 Task: Select a random emoji from food & drink.
Action: Mouse moved to (478, 126)
Screenshot: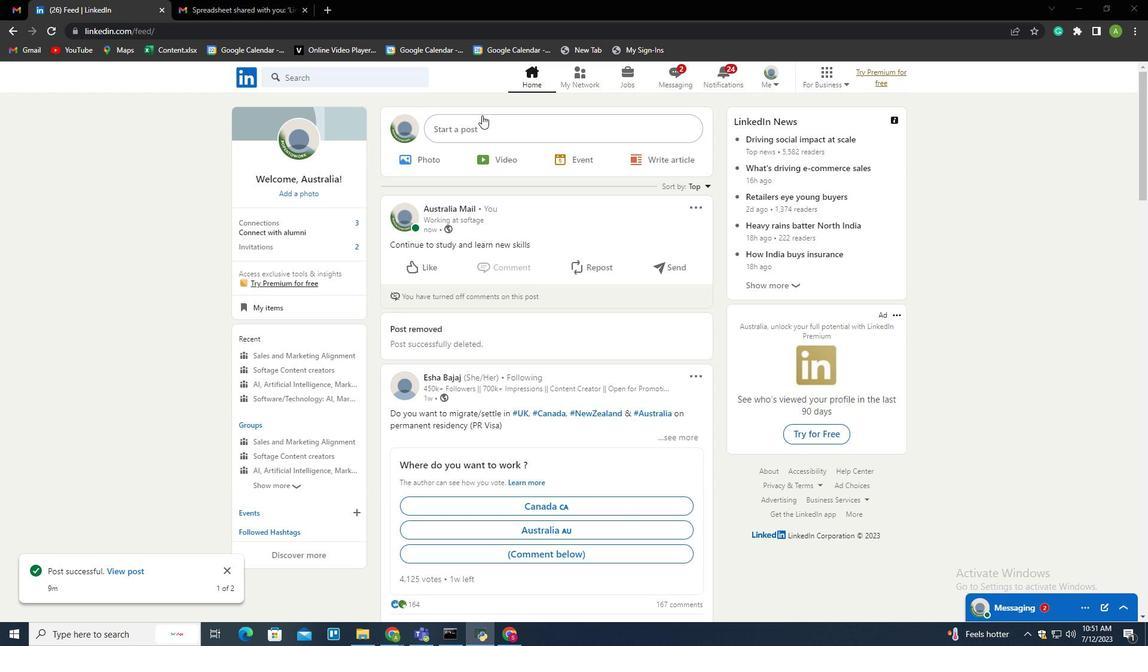 
Action: Mouse pressed left at (478, 126)
Screenshot: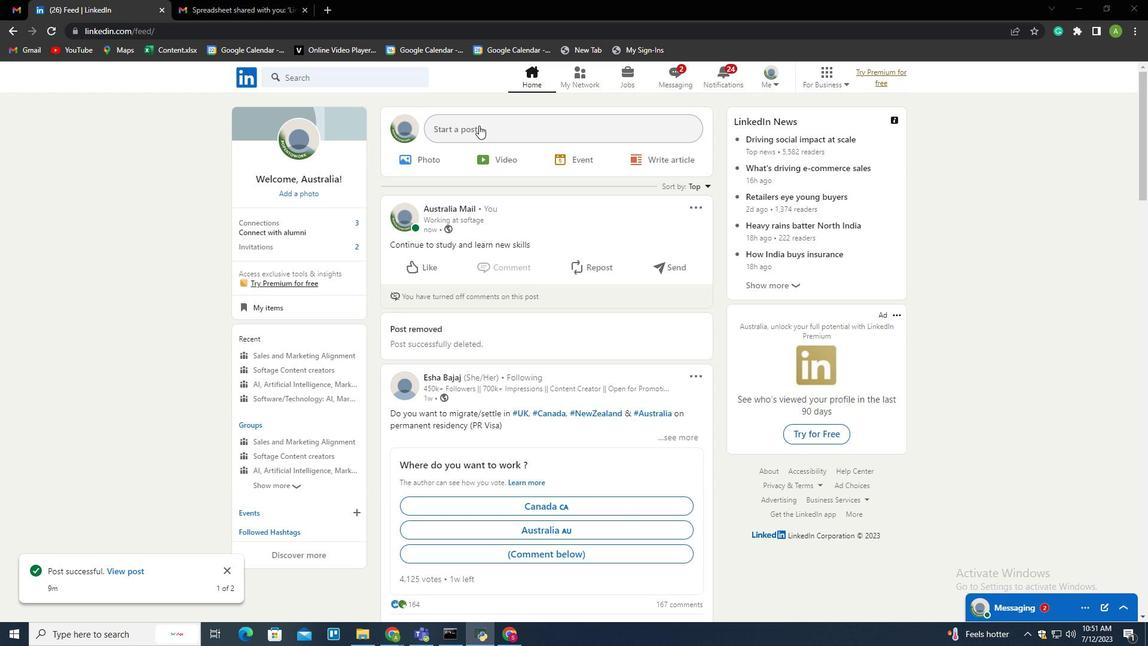 
Action: Mouse moved to (375, 324)
Screenshot: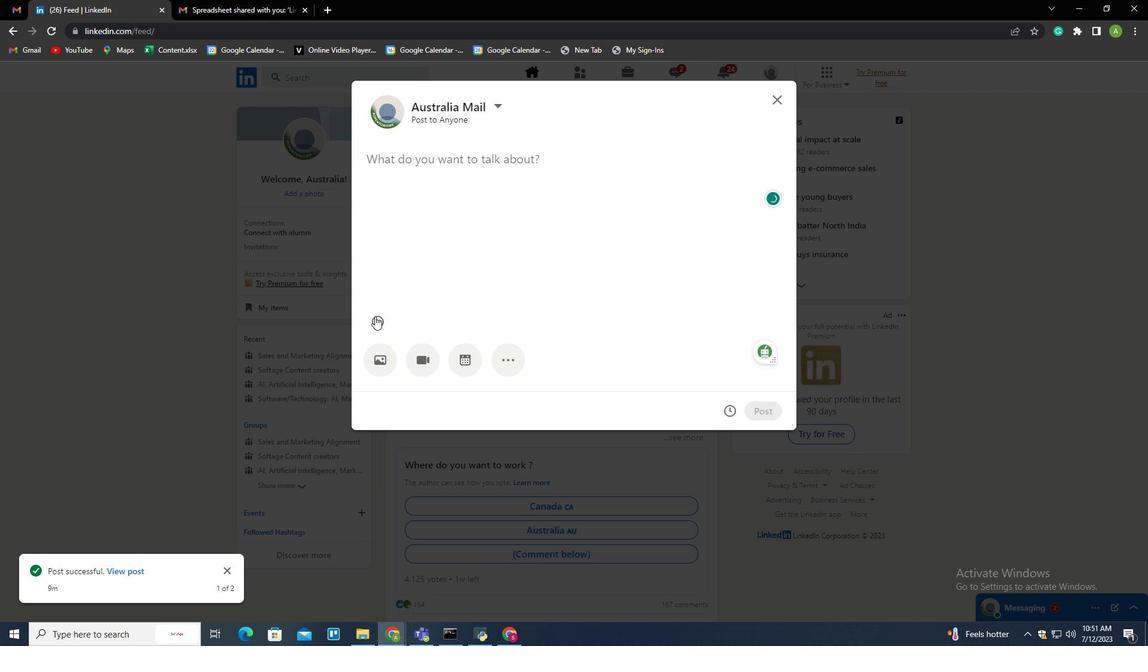 
Action: Mouse pressed left at (375, 324)
Screenshot: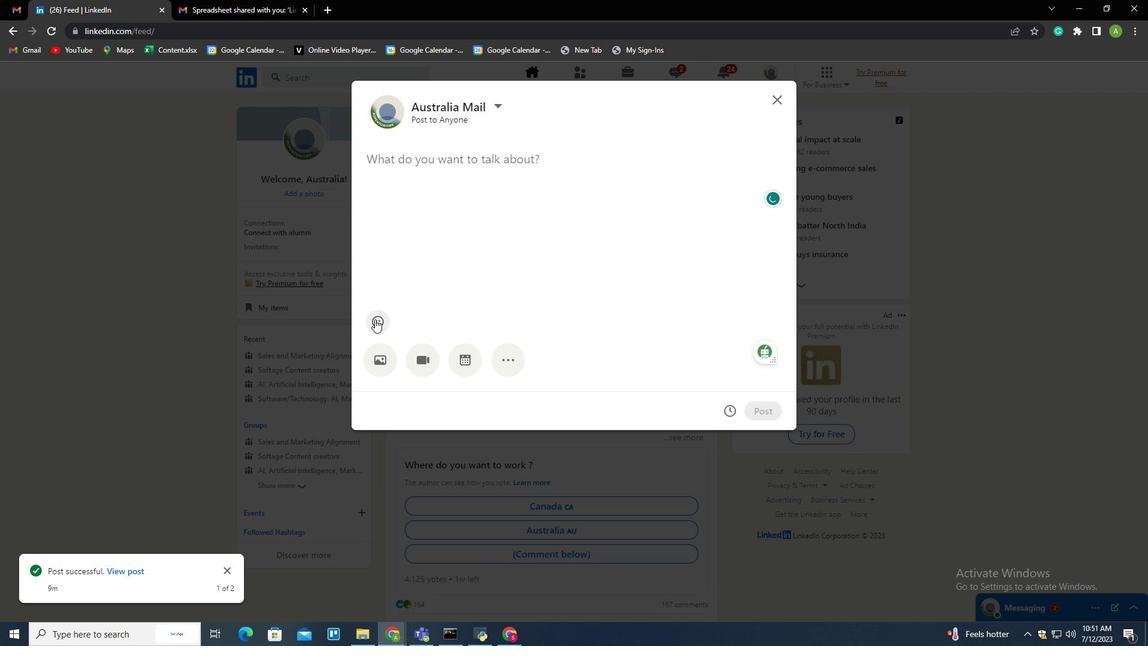 
Action: Mouse moved to (350, 379)
Screenshot: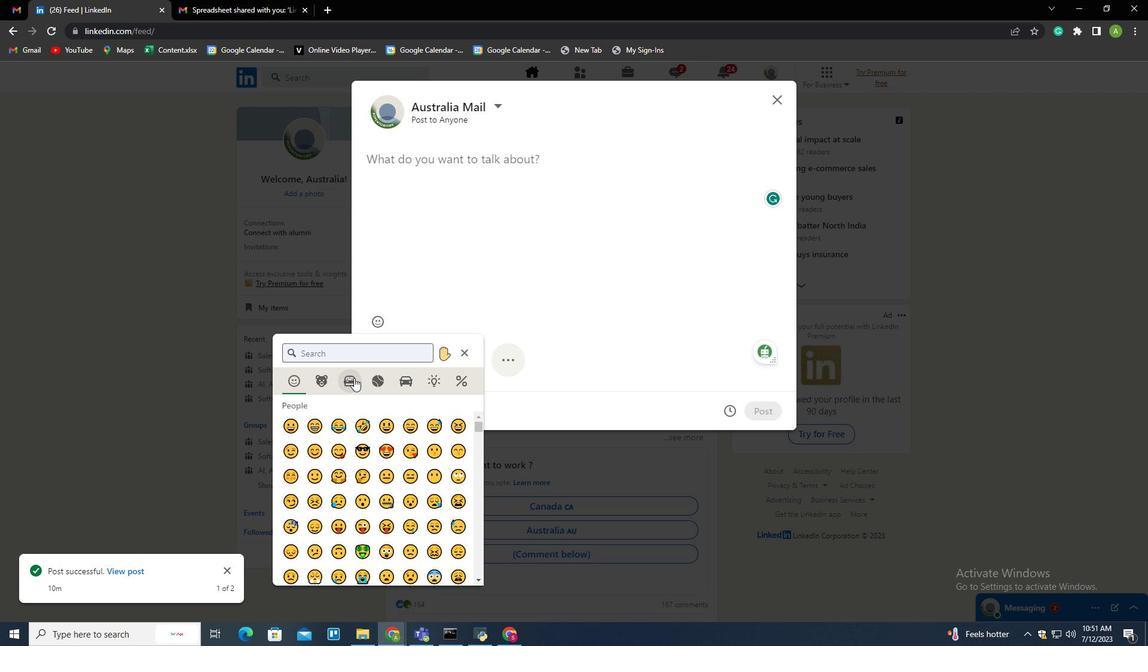 
Action: Mouse pressed left at (350, 379)
Screenshot: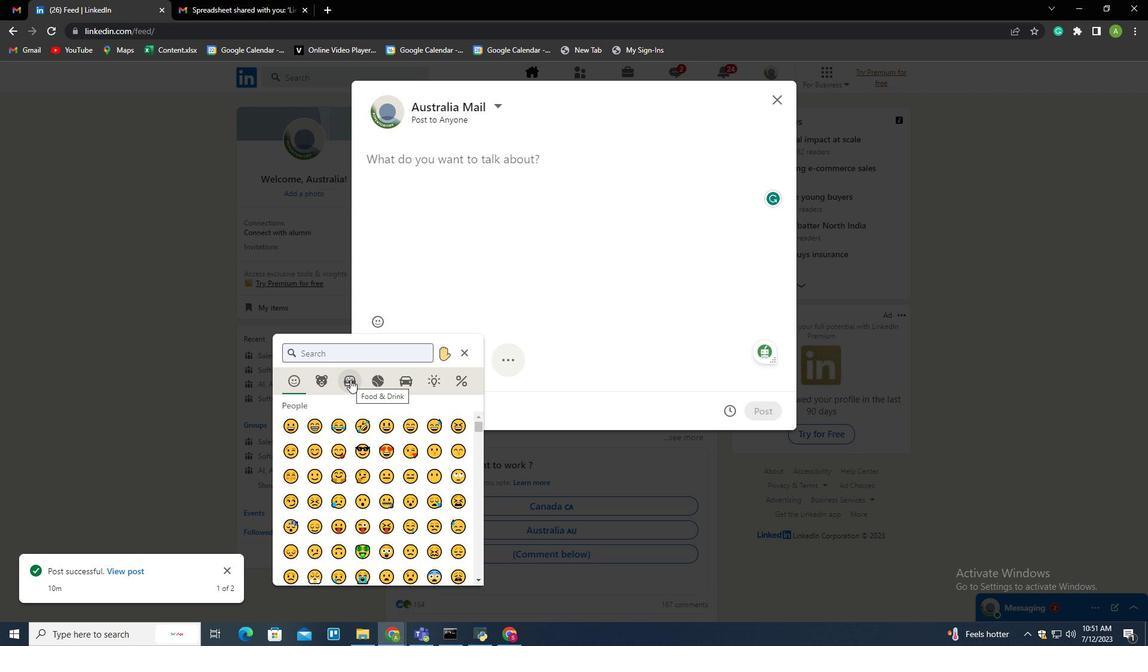
Action: Mouse moved to (288, 432)
Screenshot: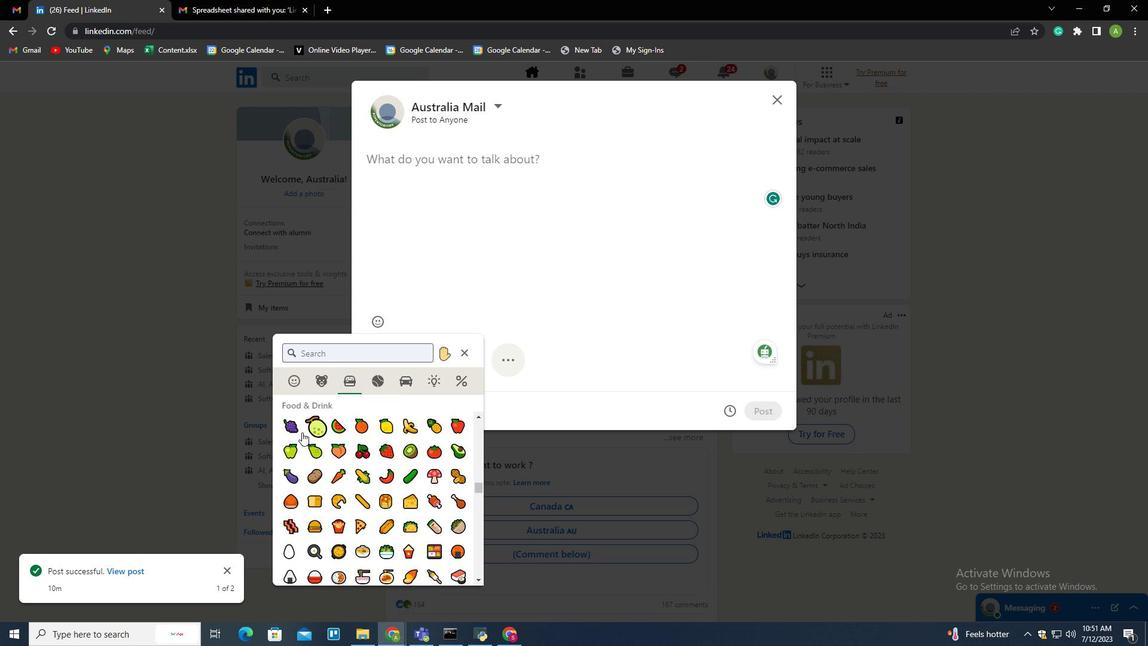 
Action: Mouse pressed left at (288, 432)
Screenshot: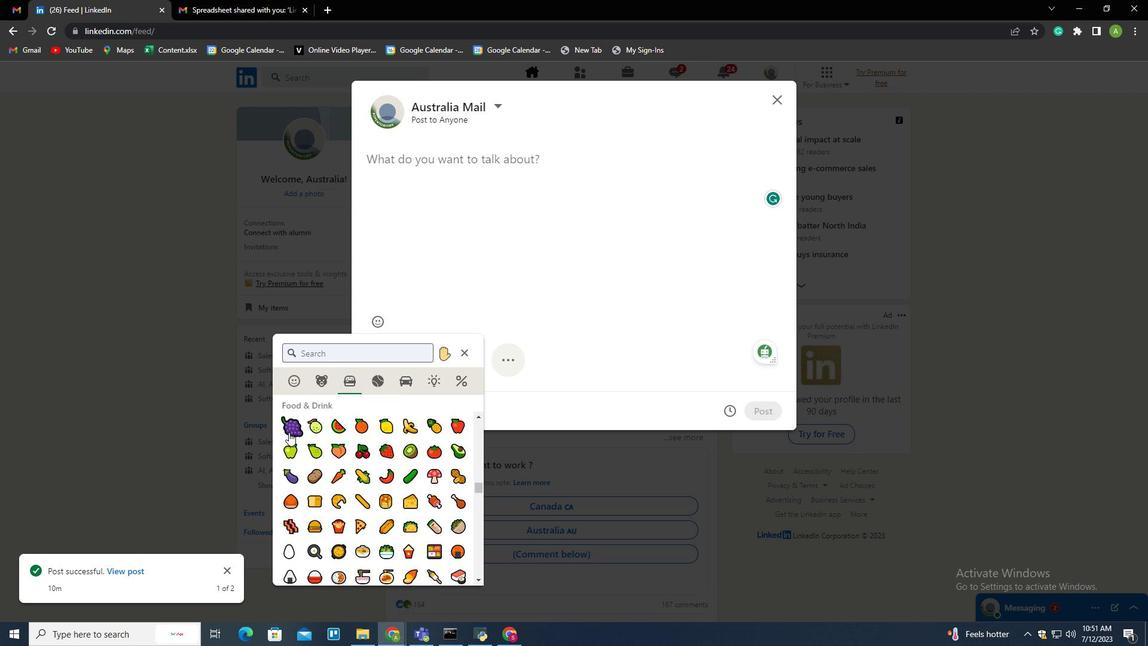 
Action: Mouse moved to (554, 292)
Screenshot: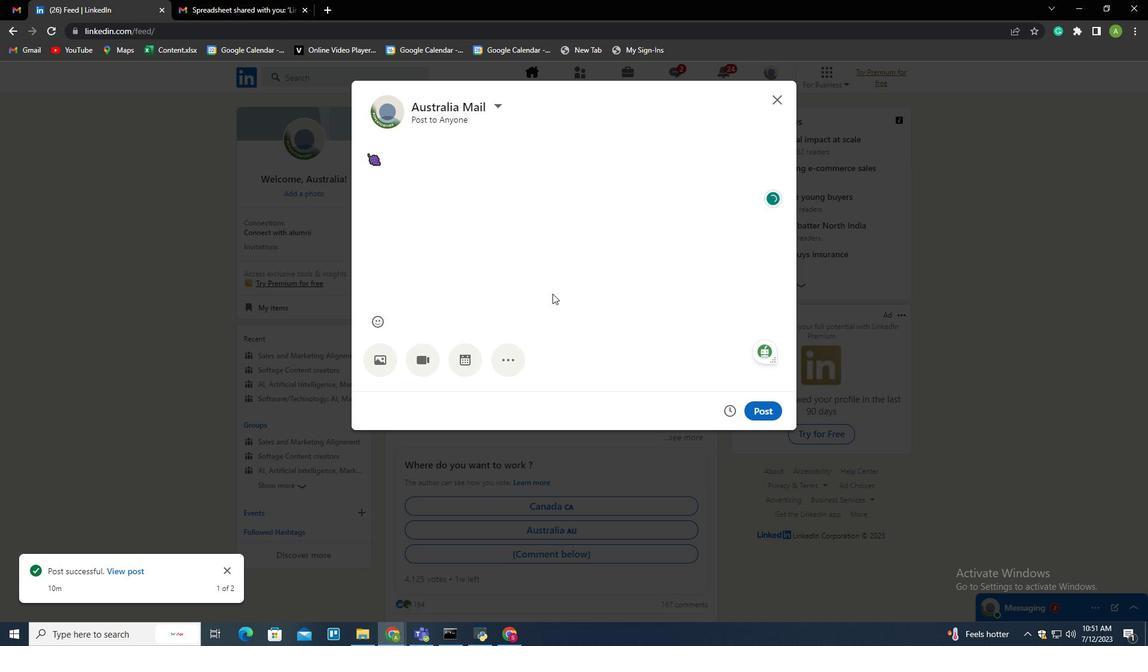 
